 Task: In the  document Emotionalintelligence.docx Use the tool word Count 'and display word count while typing' Create the translated copy of the document in  'Arabic ' Change notification to  None
Action: Mouse moved to (337, 455)
Screenshot: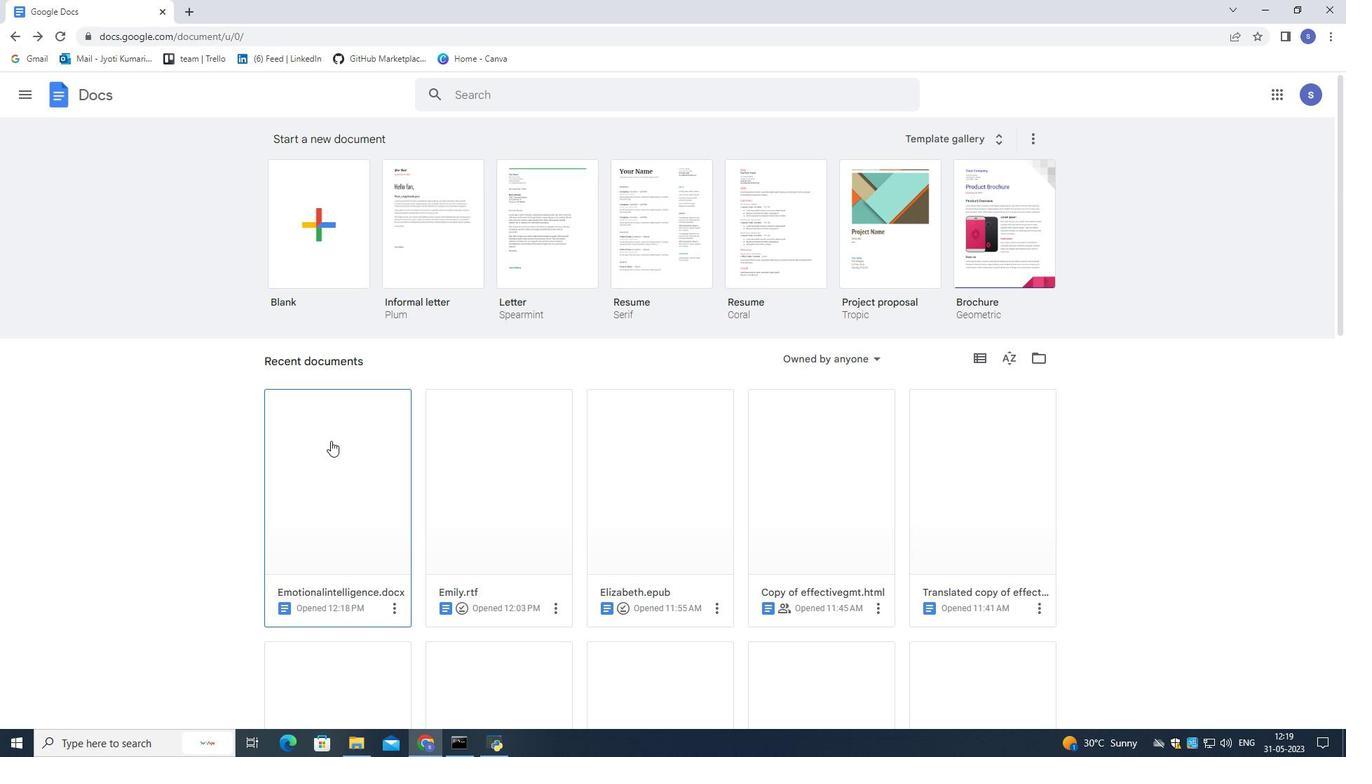 
Action: Mouse pressed left at (337, 455)
Screenshot: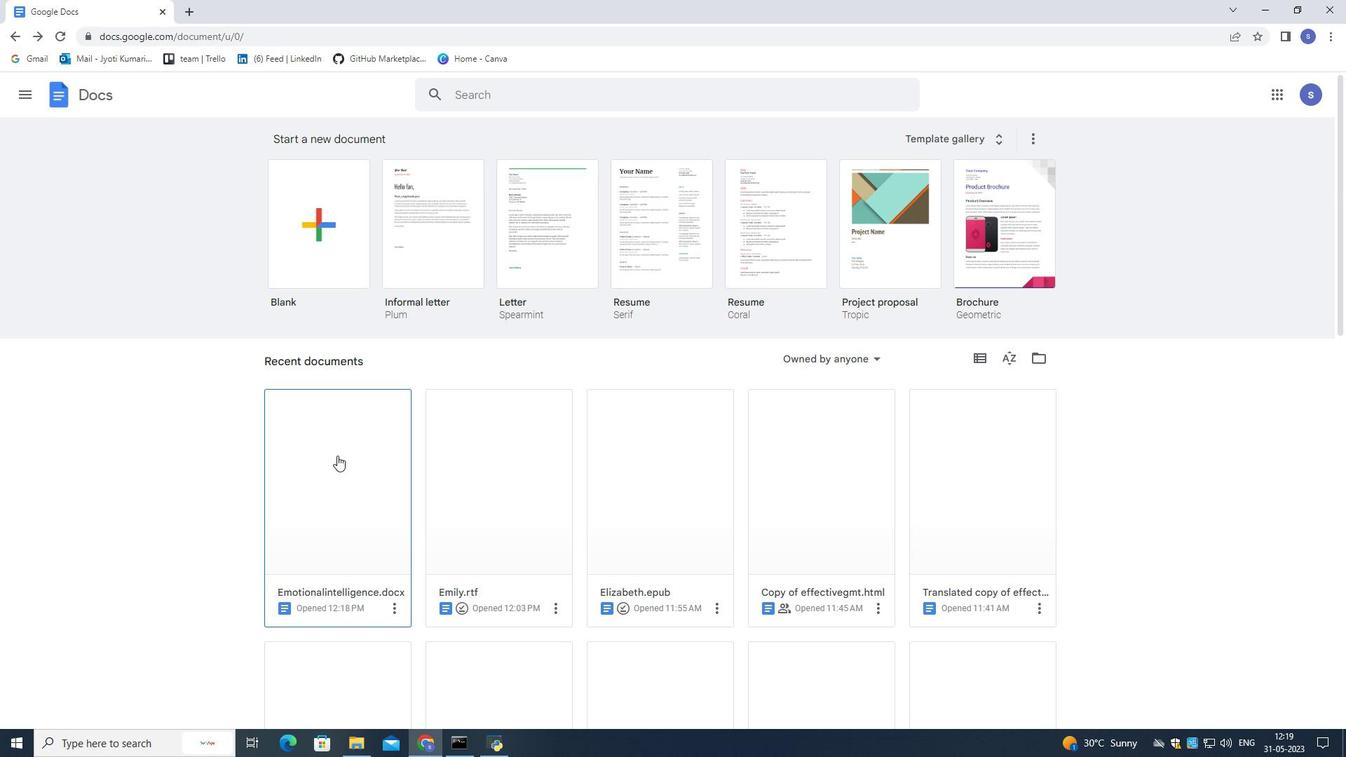 
Action: Mouse moved to (216, 99)
Screenshot: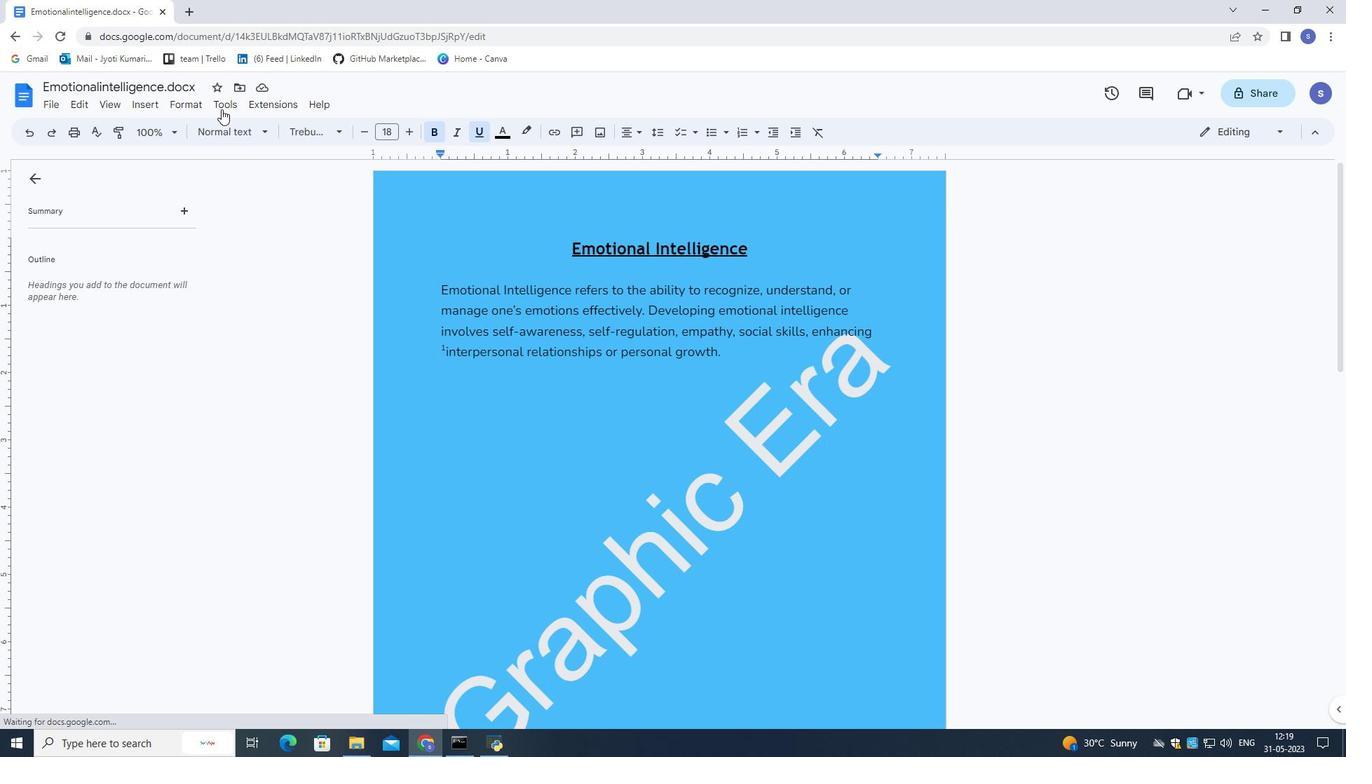 
Action: Mouse pressed left at (216, 99)
Screenshot: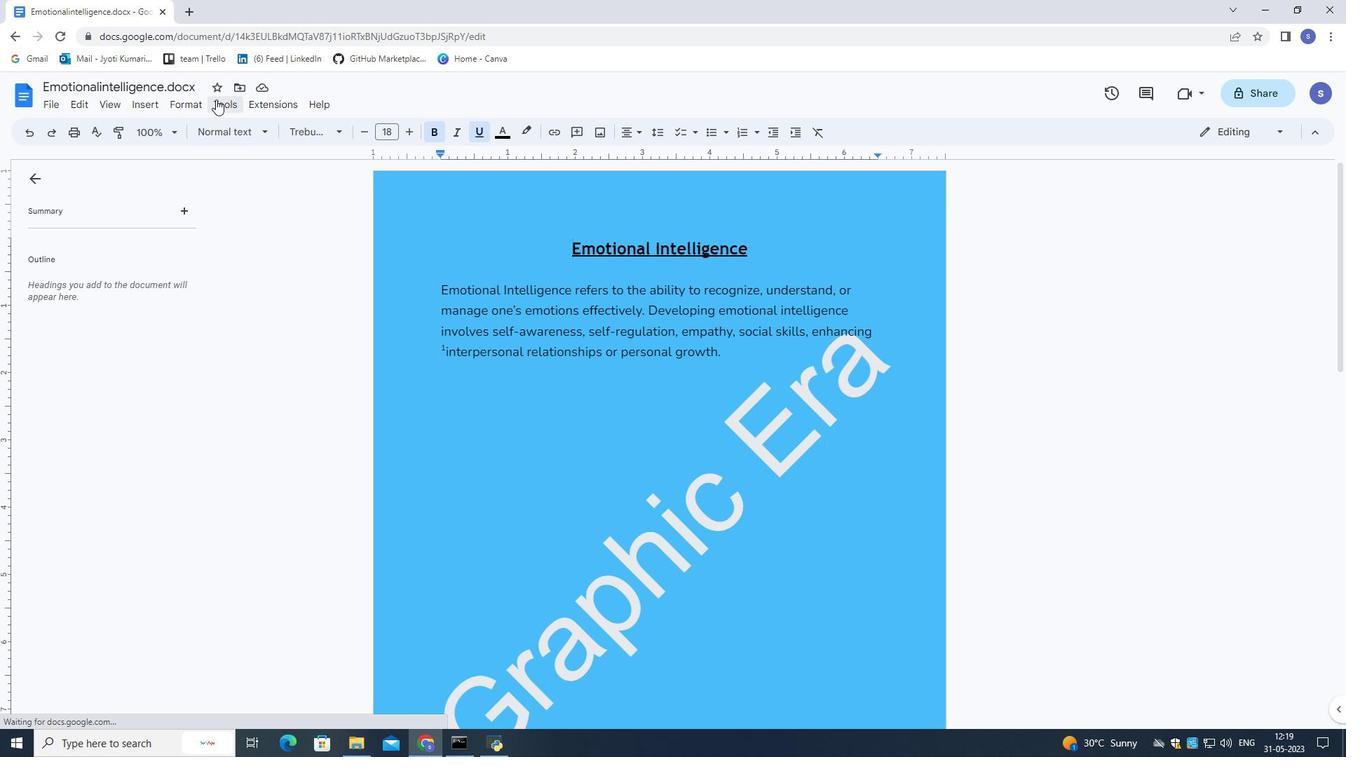
Action: Mouse moved to (270, 154)
Screenshot: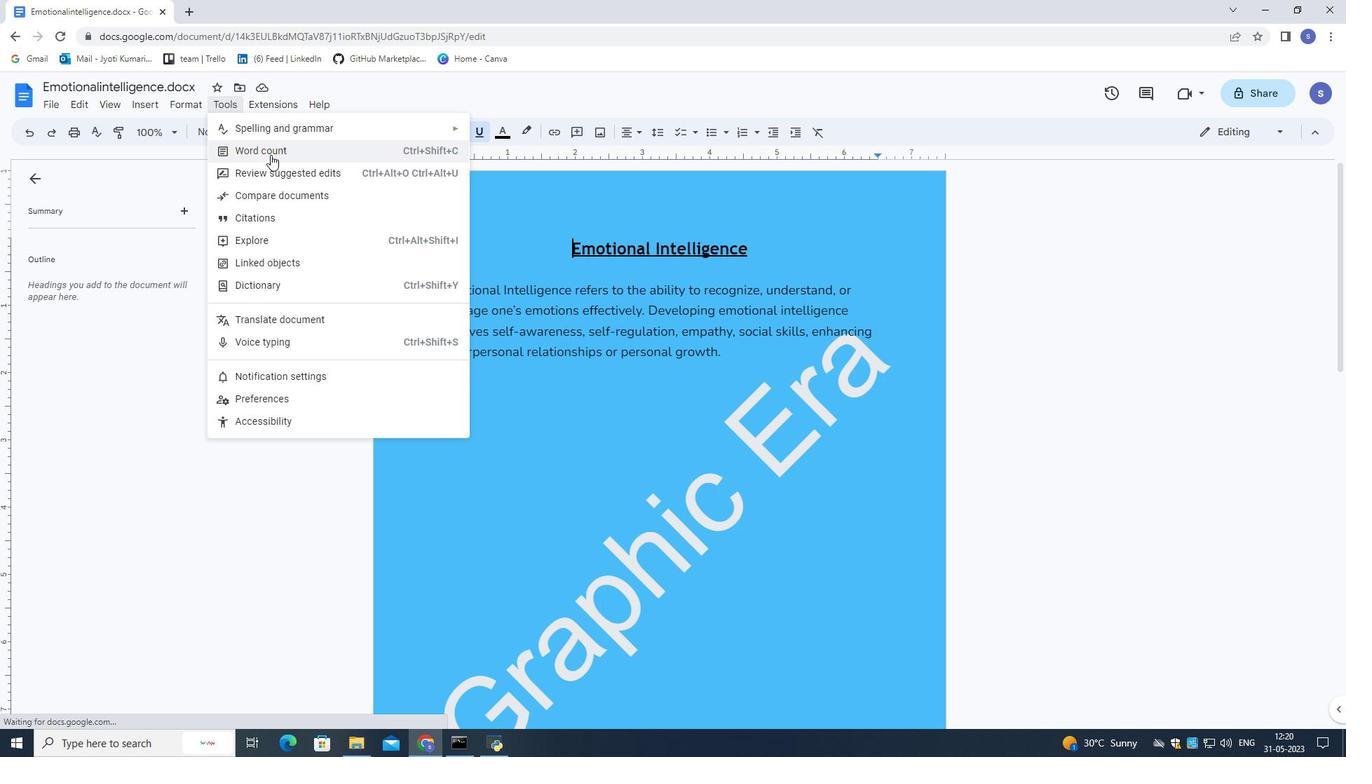 
Action: Mouse pressed left at (270, 154)
Screenshot: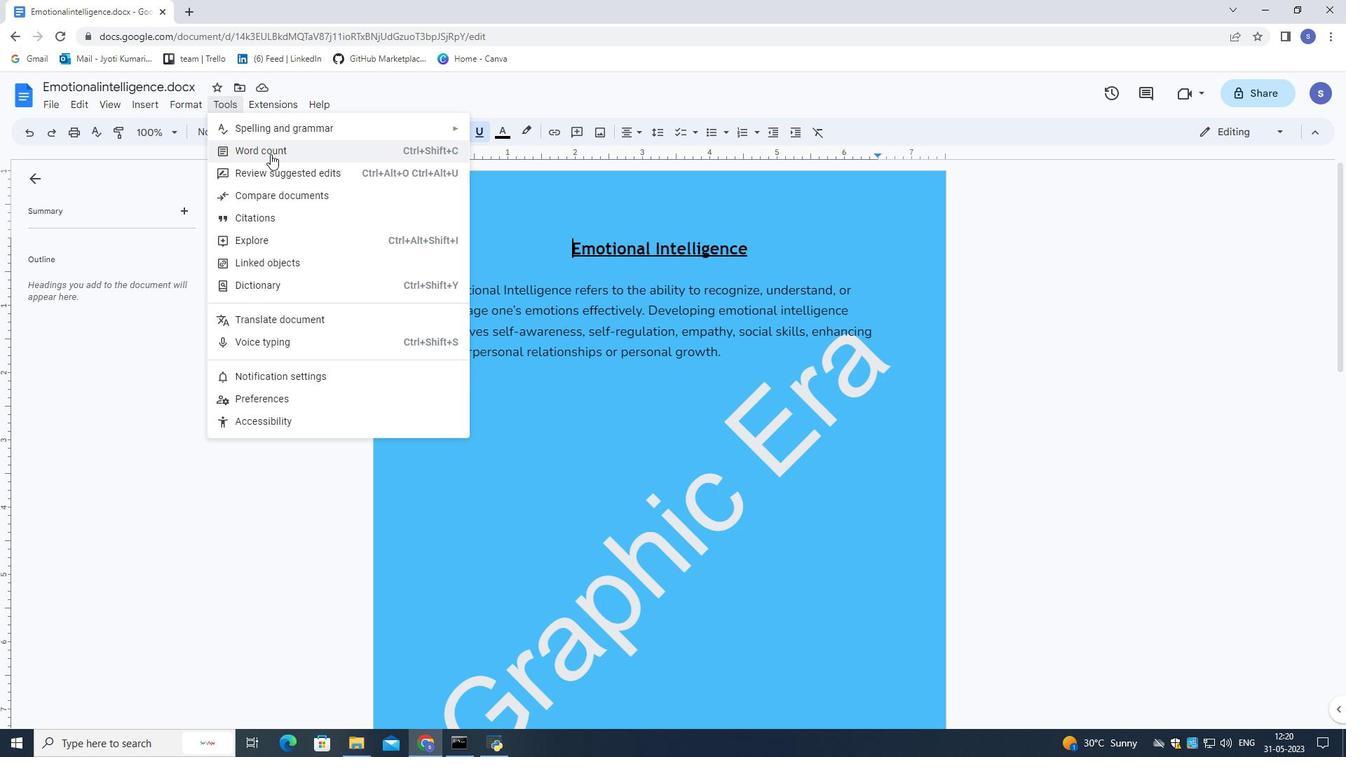 
Action: Mouse moved to (586, 462)
Screenshot: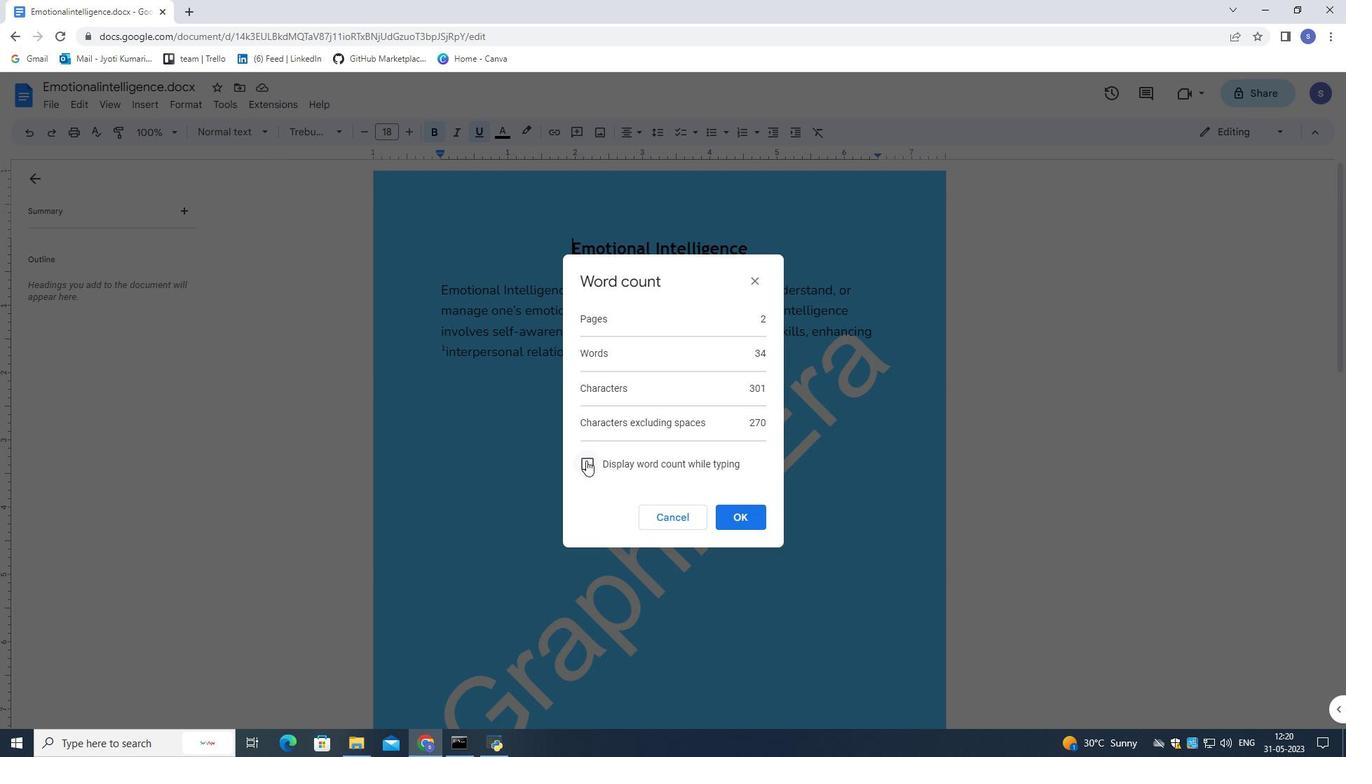 
Action: Mouse pressed left at (586, 462)
Screenshot: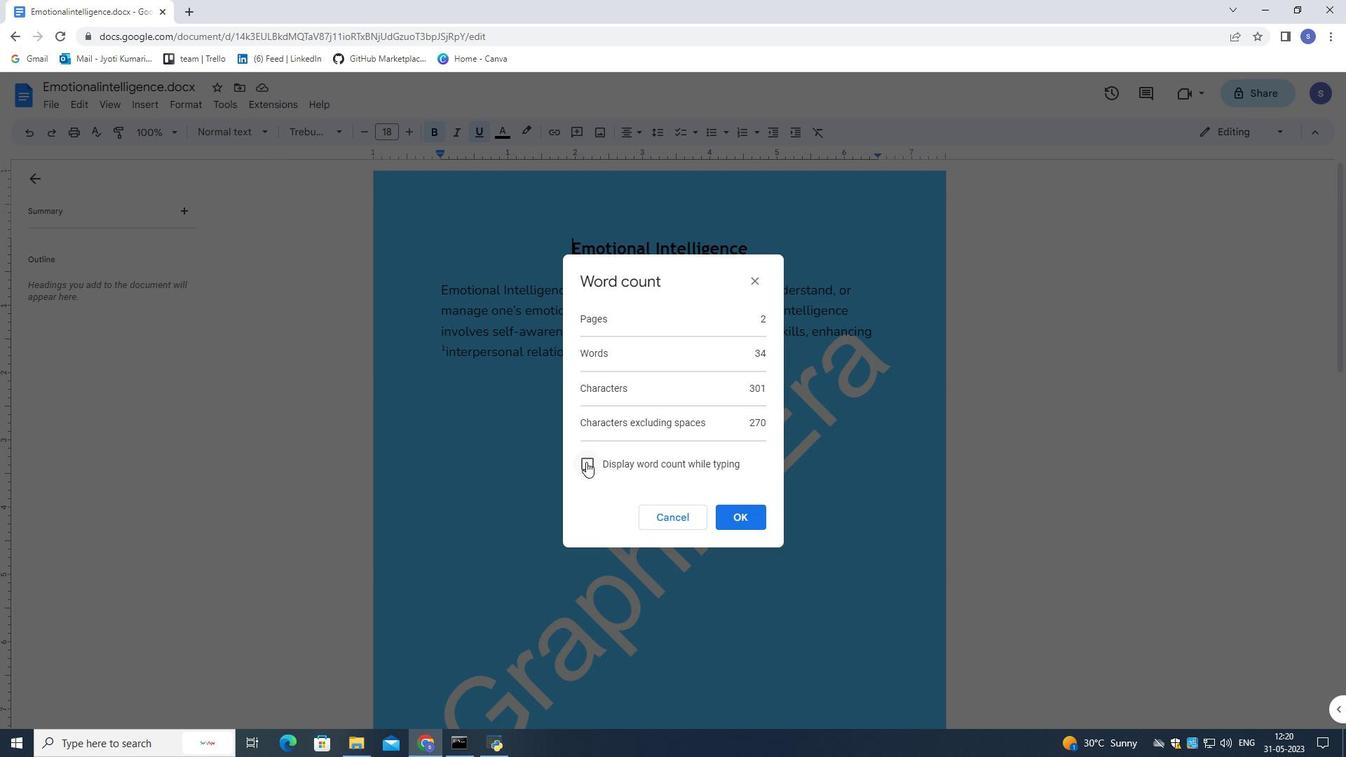 
Action: Mouse moved to (739, 526)
Screenshot: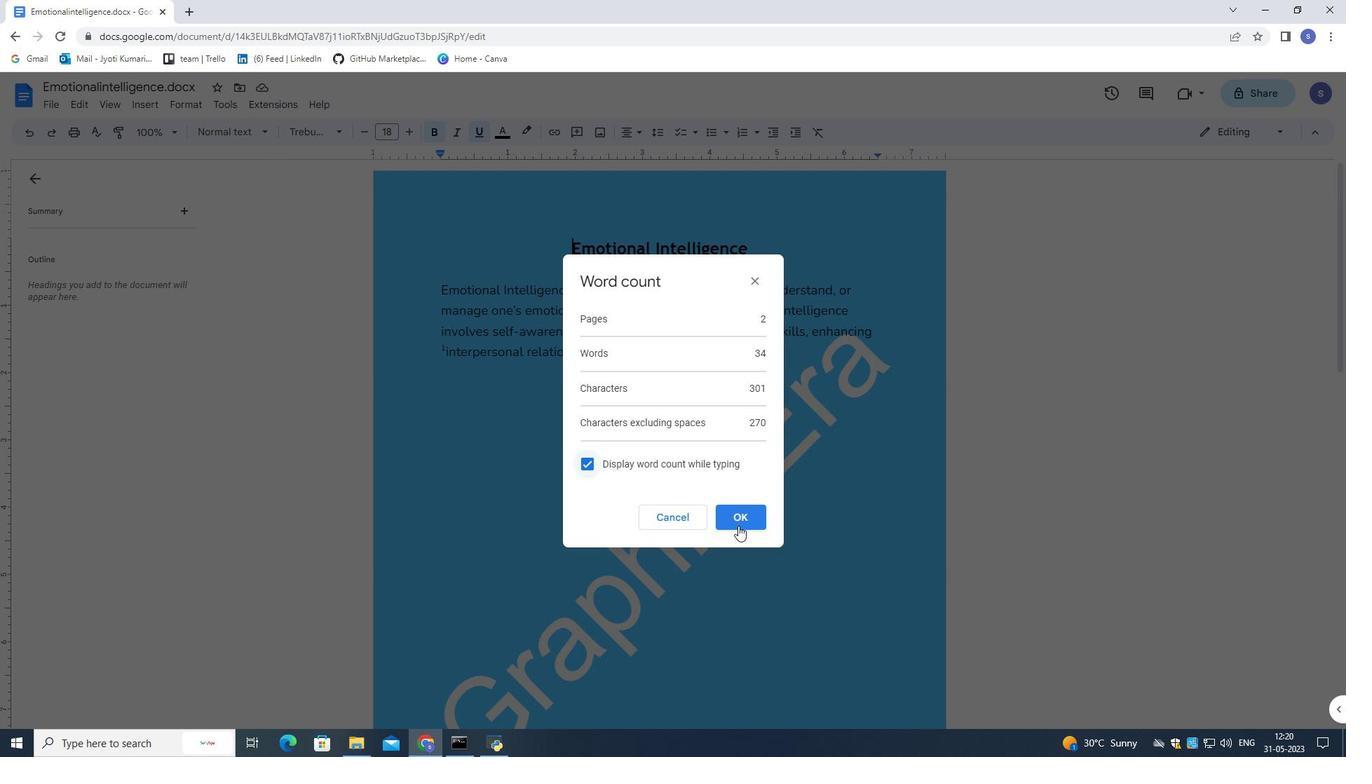 
Action: Mouse pressed left at (739, 526)
Screenshot: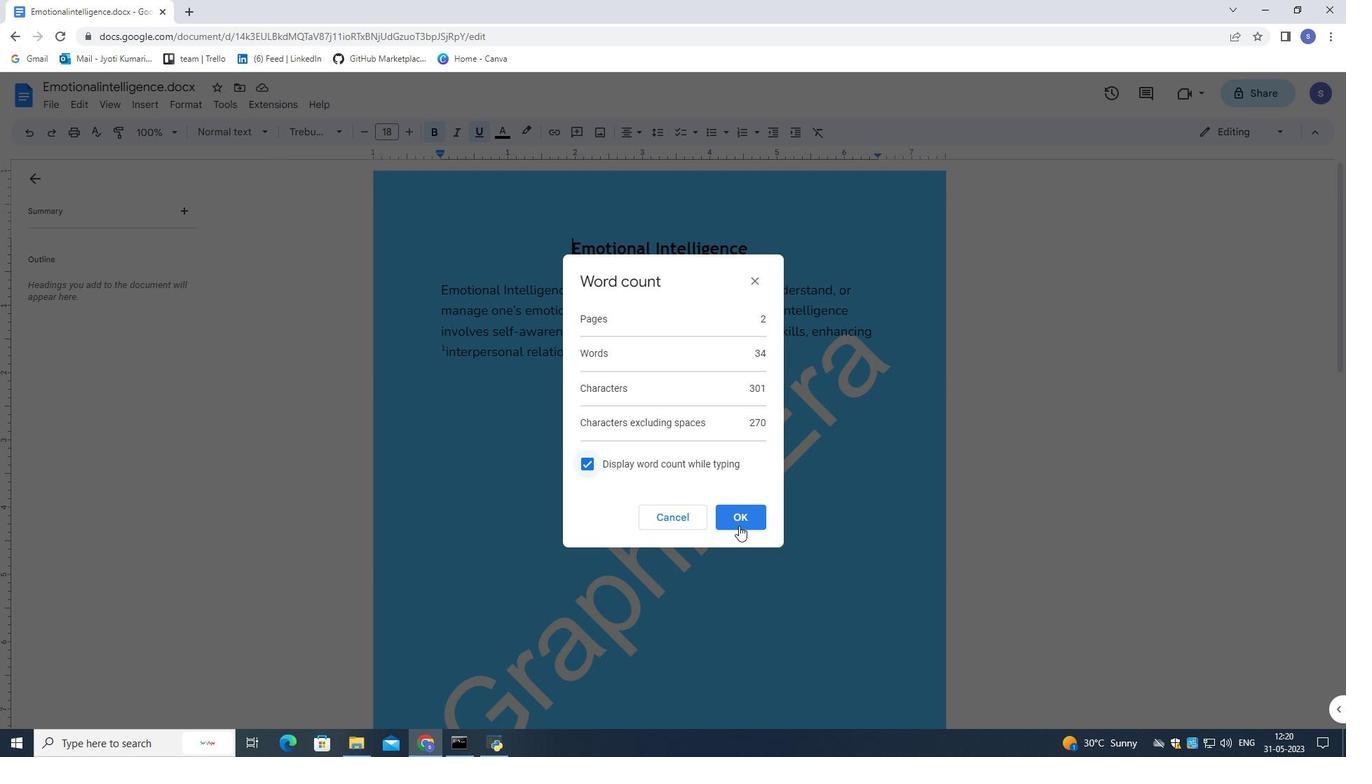 
Action: Mouse moved to (224, 98)
Screenshot: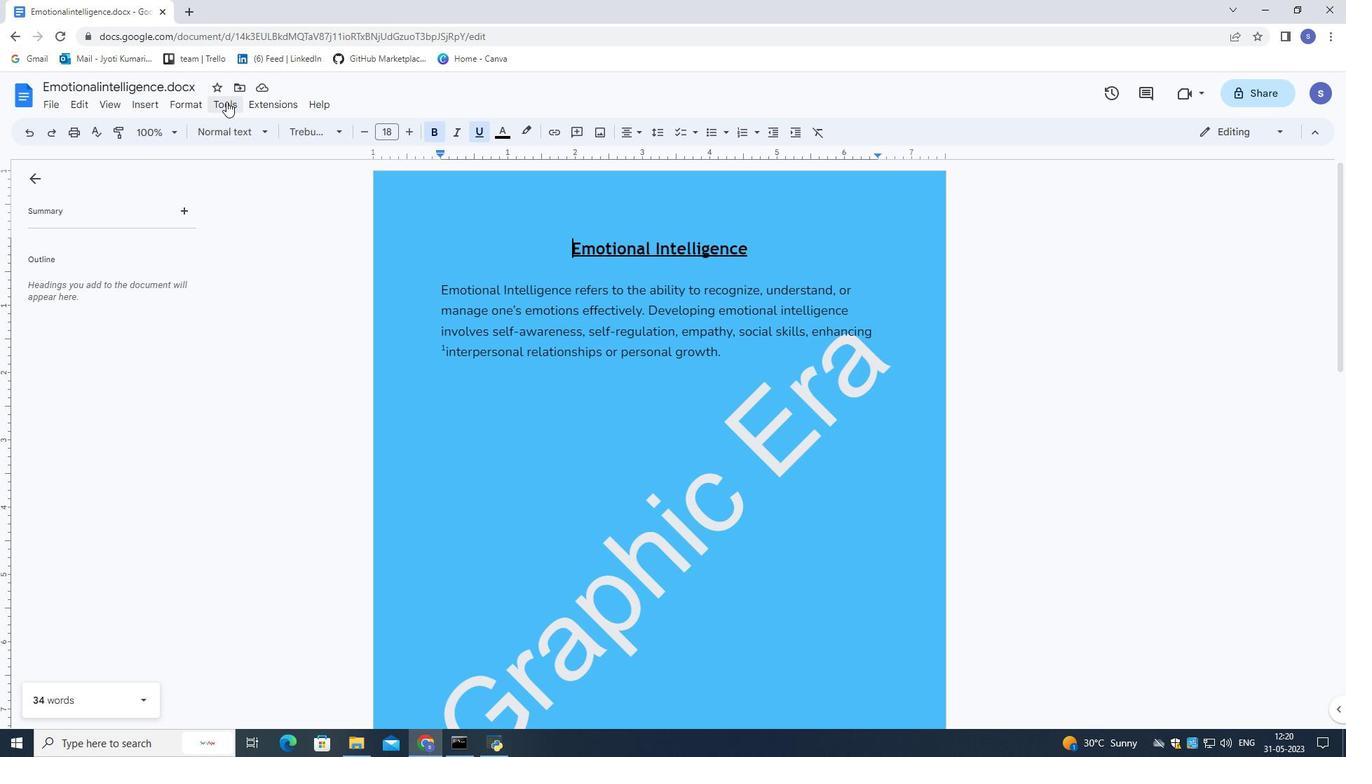 
Action: Mouse pressed left at (224, 98)
Screenshot: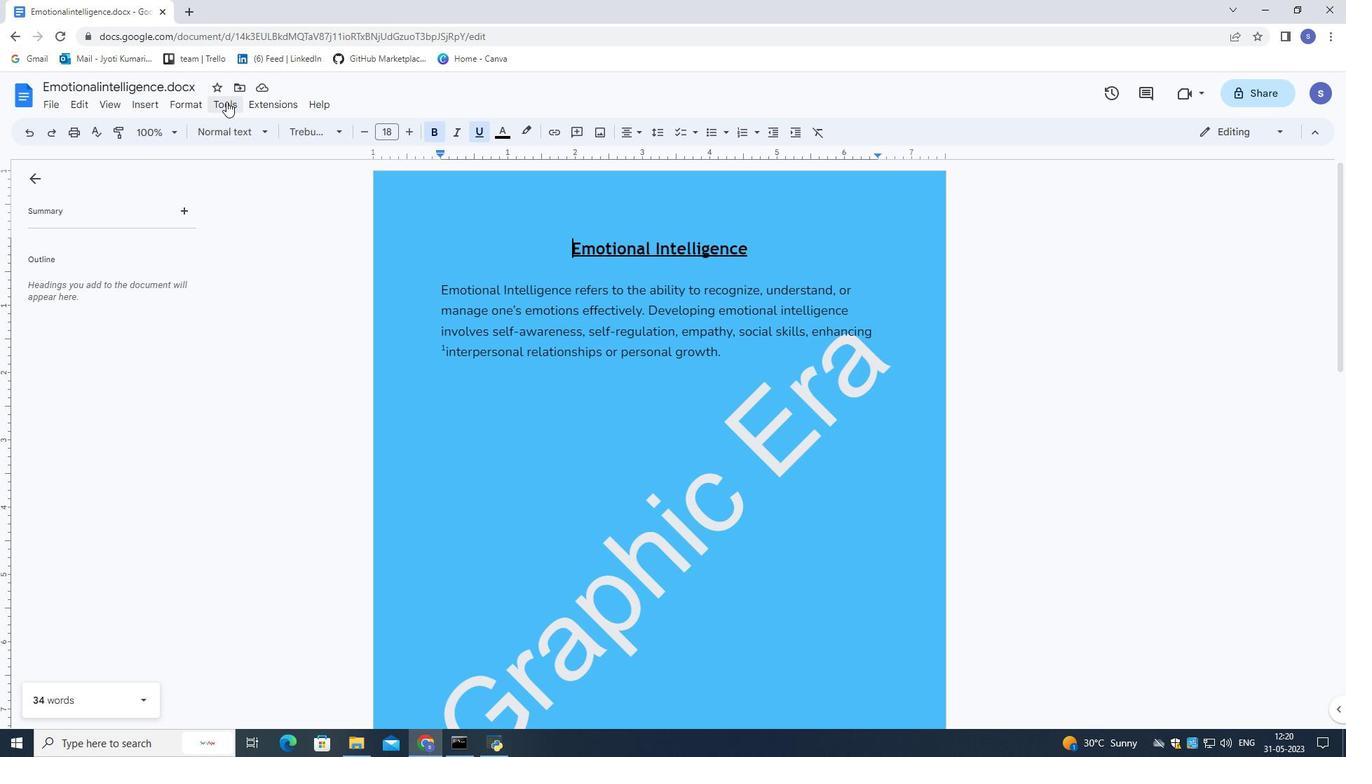 
Action: Mouse moved to (280, 314)
Screenshot: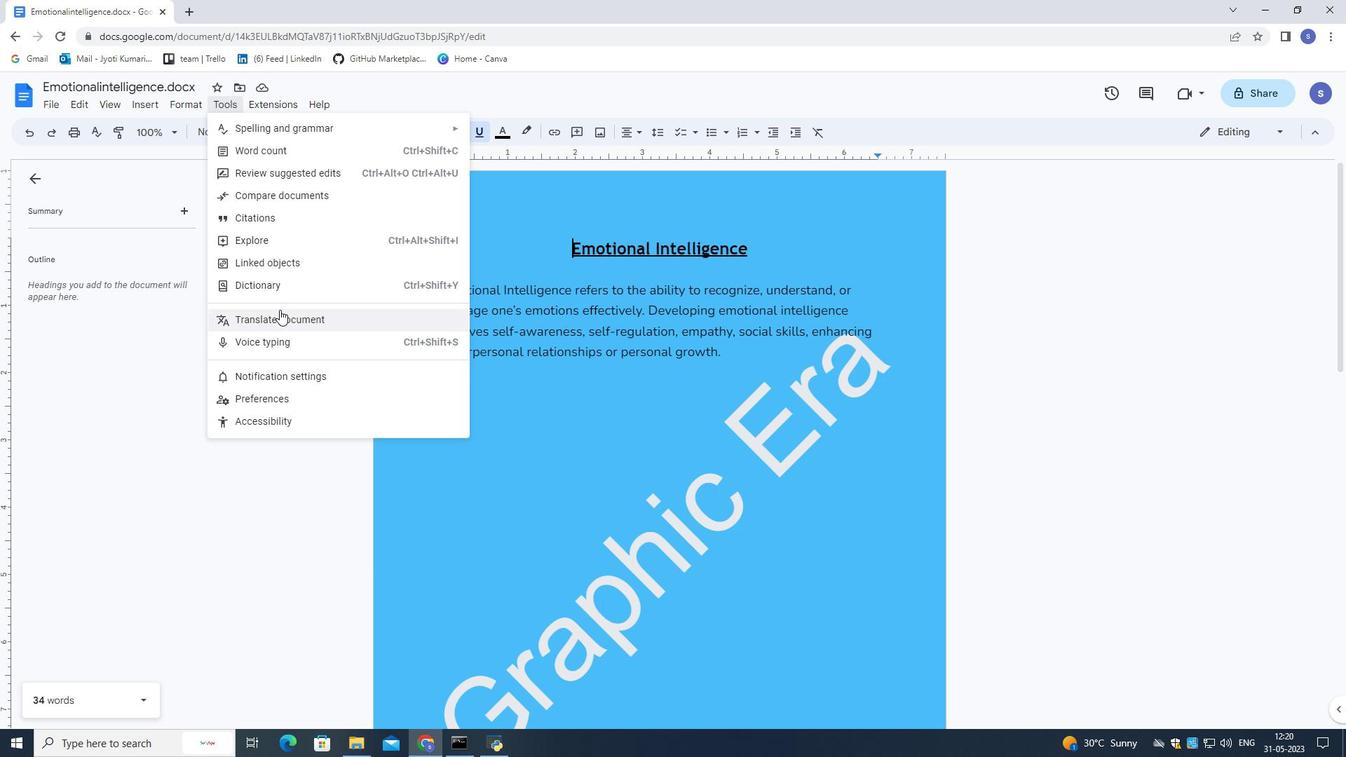 
Action: Mouse pressed left at (280, 314)
Screenshot: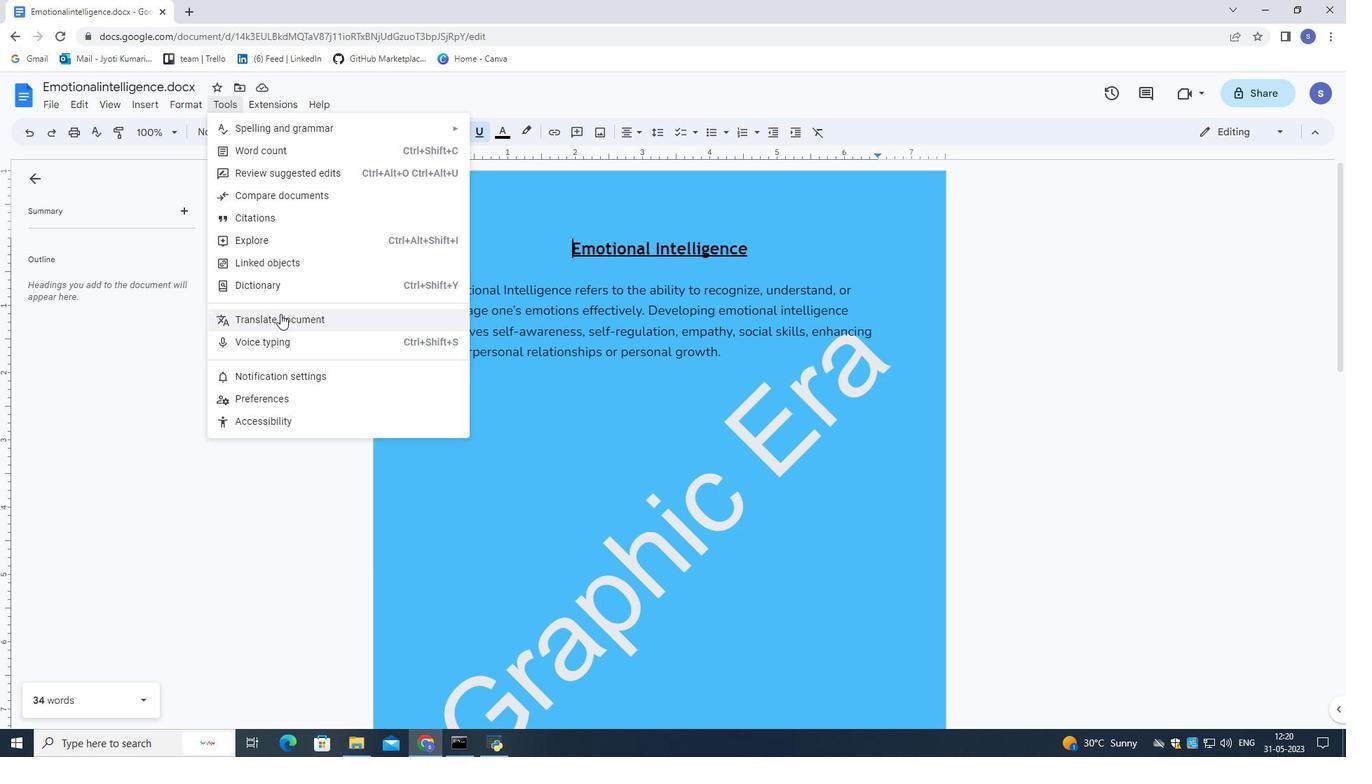 
Action: Mouse moved to (633, 432)
Screenshot: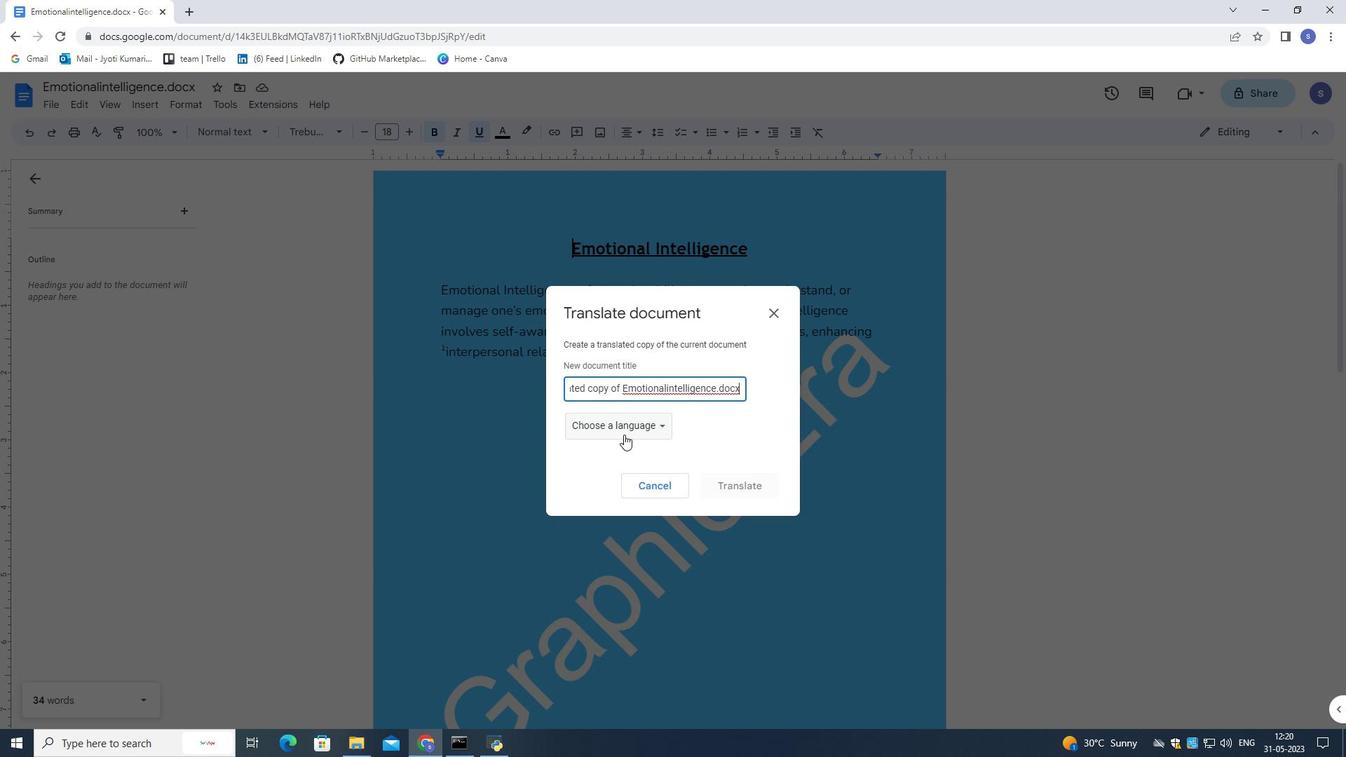 
Action: Mouse pressed left at (633, 432)
Screenshot: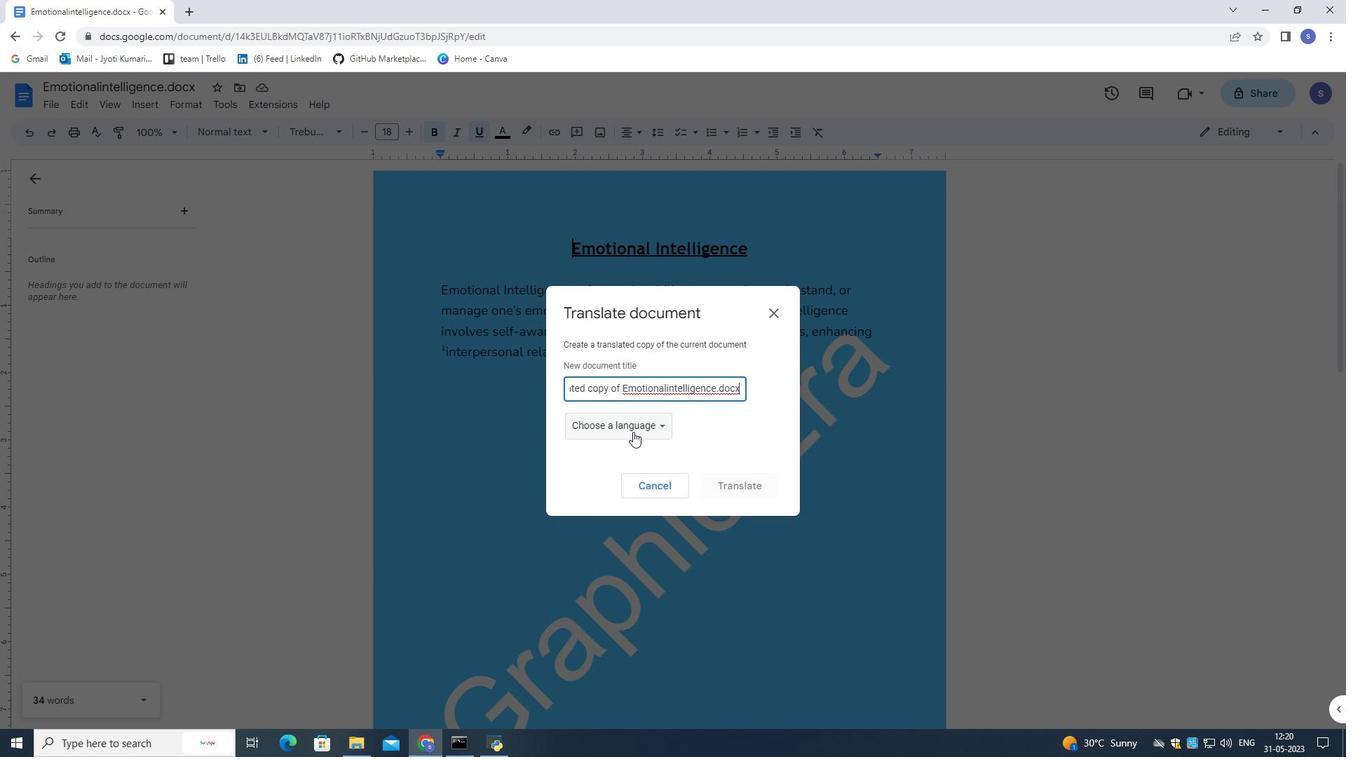 
Action: Mouse moved to (630, 485)
Screenshot: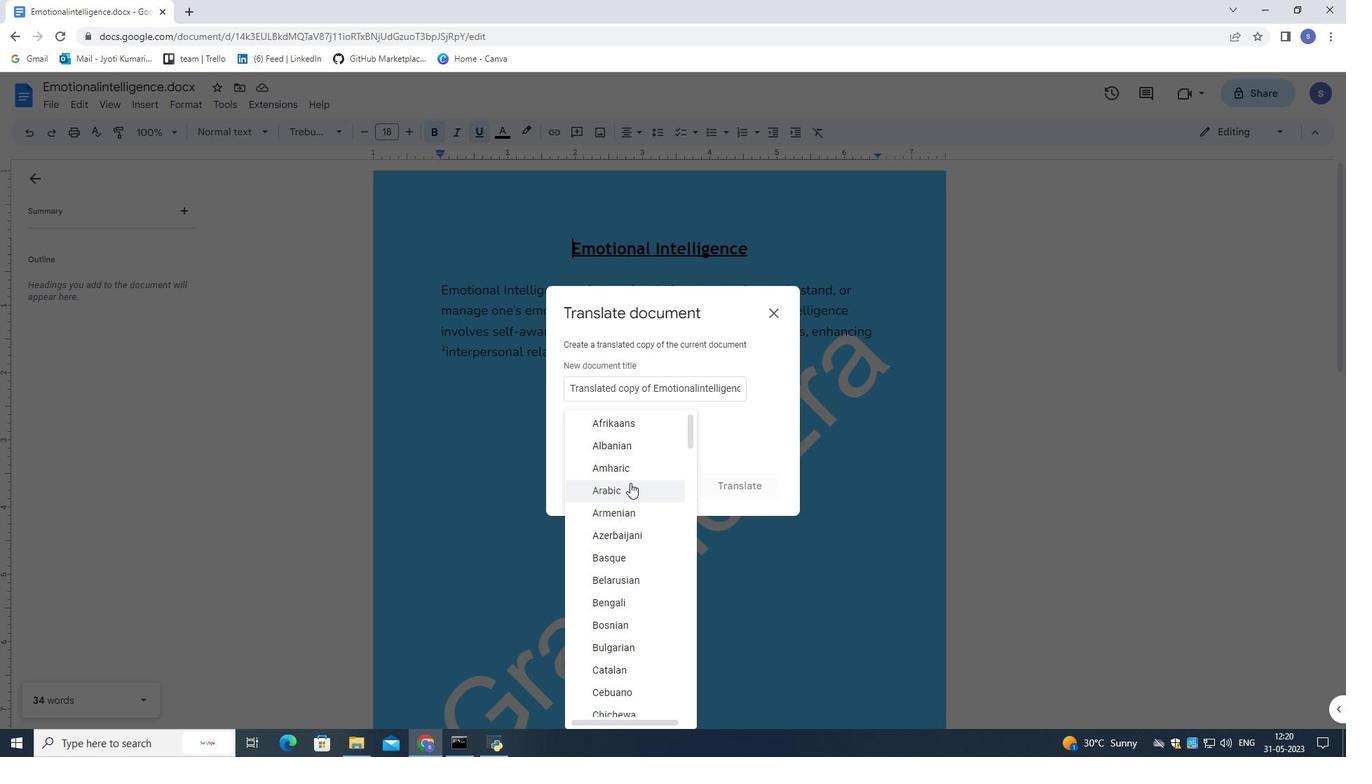 
Action: Mouse pressed left at (630, 485)
Screenshot: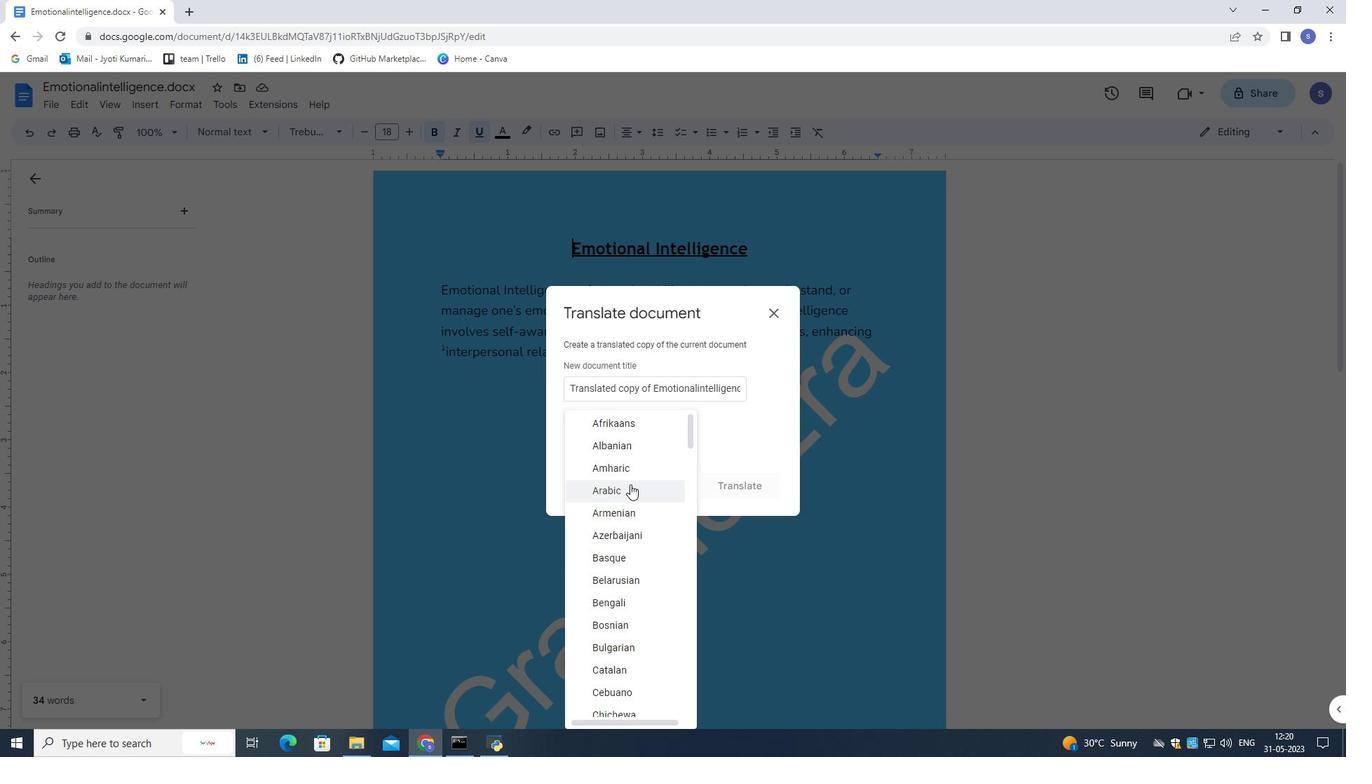 
Action: Mouse moved to (718, 479)
Screenshot: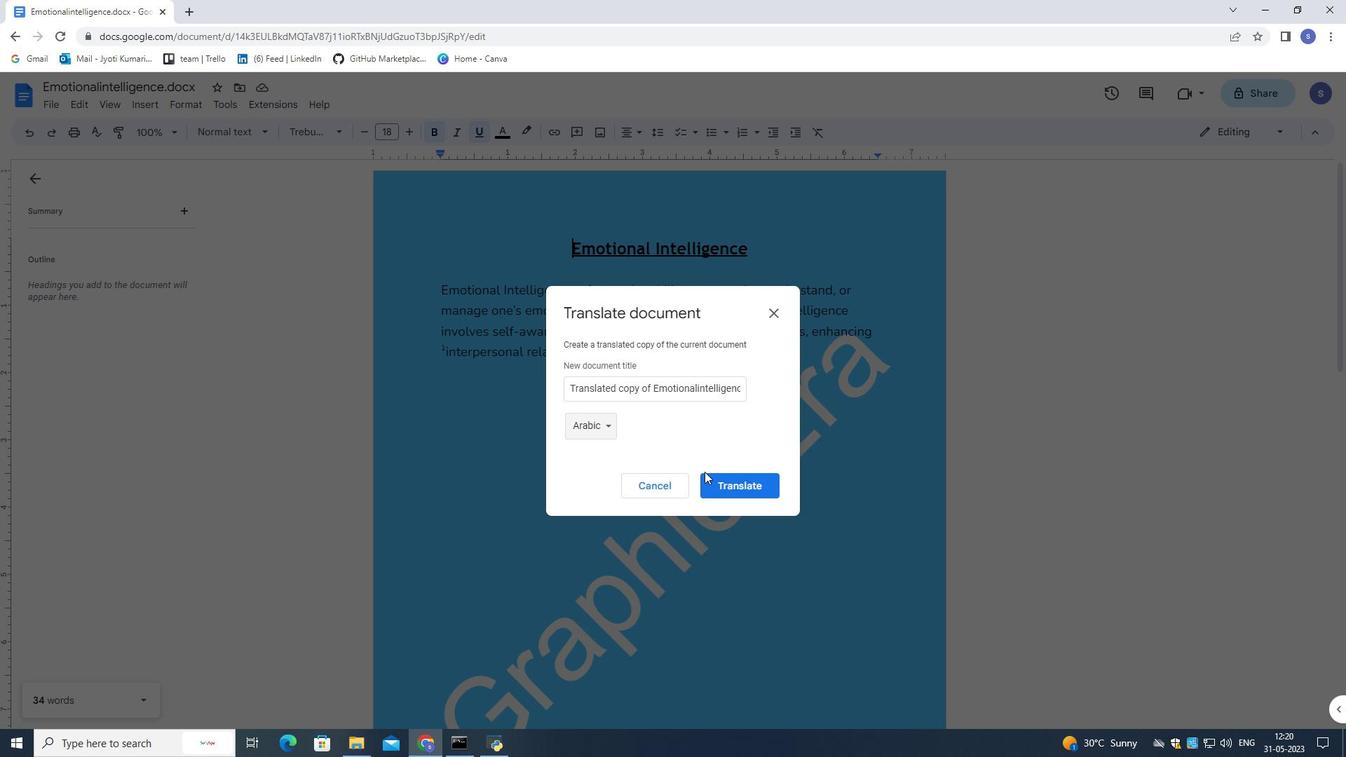 
Action: Mouse pressed left at (718, 479)
Screenshot: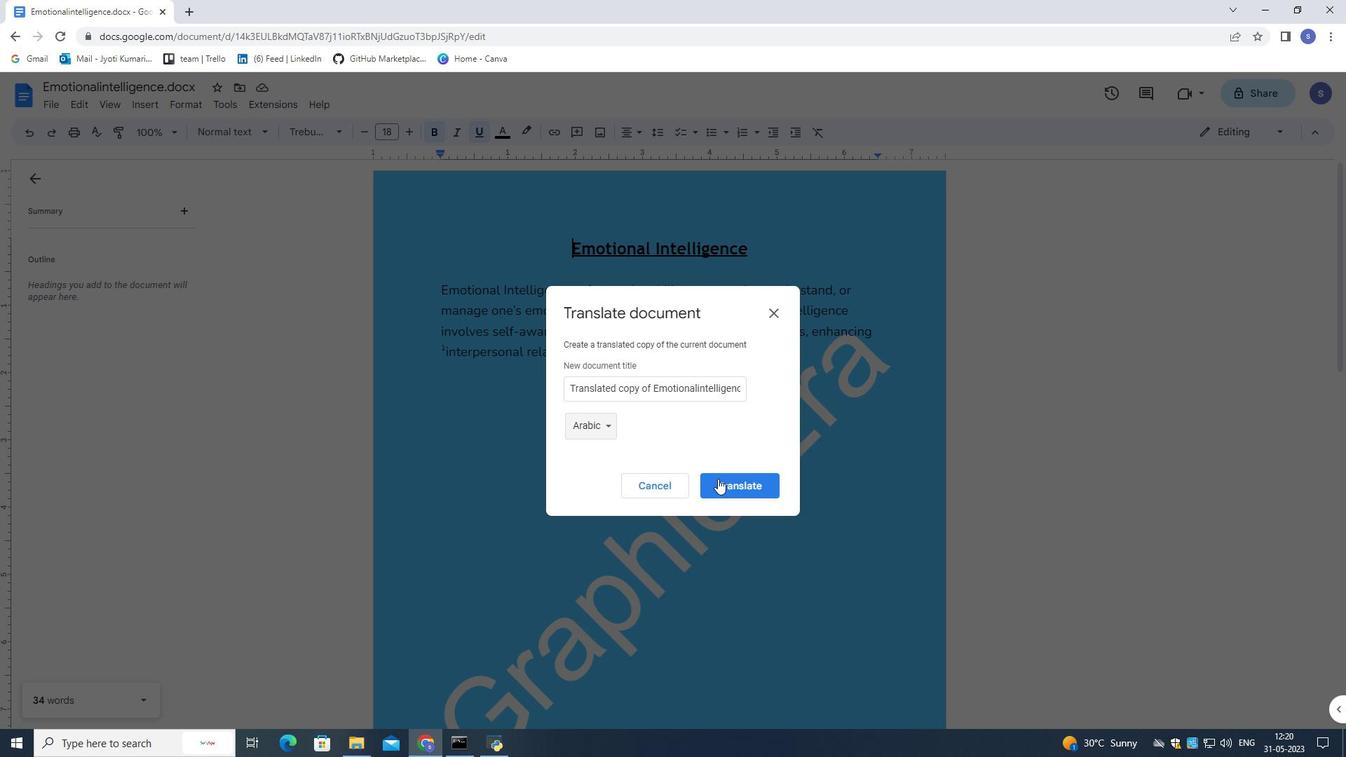 
Action: Mouse moved to (248, 102)
Screenshot: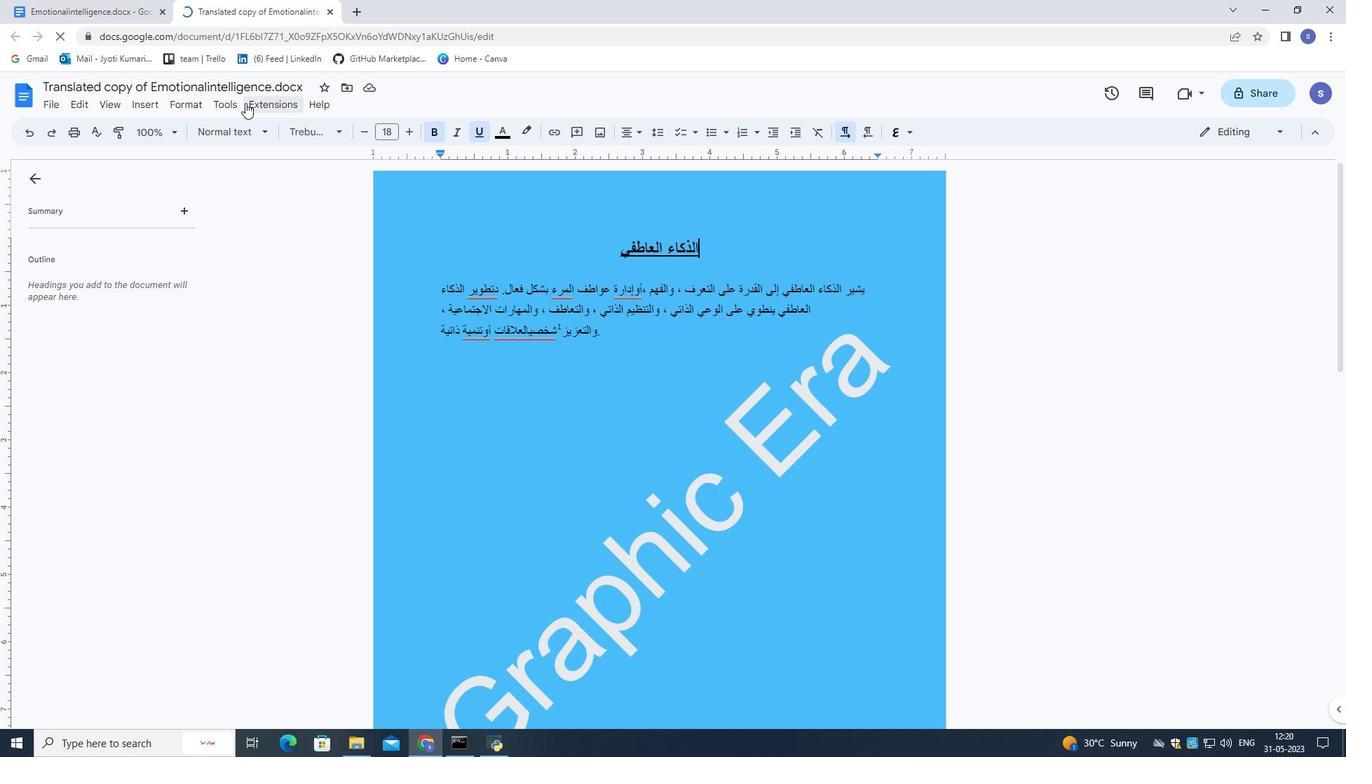 
Action: Mouse pressed left at (248, 102)
Screenshot: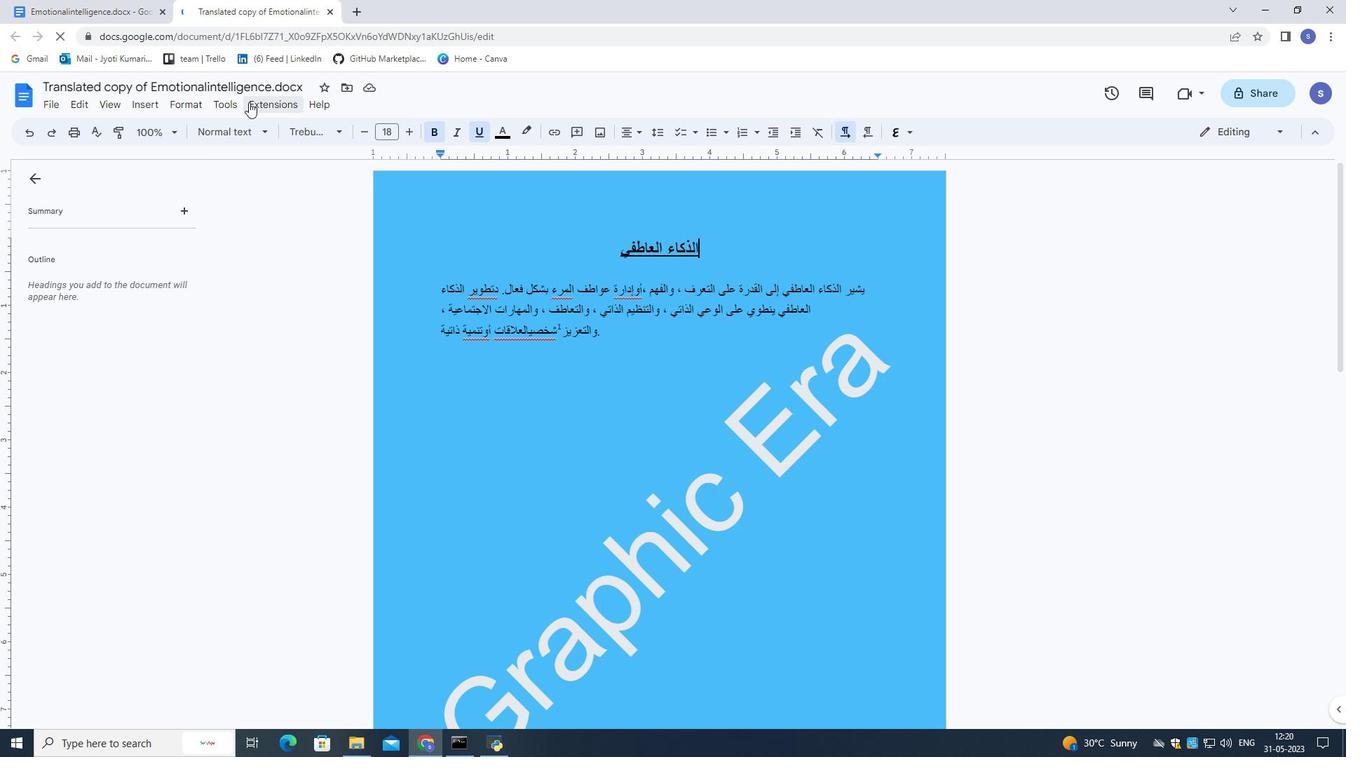 
Action: Mouse moved to (283, 387)
Screenshot: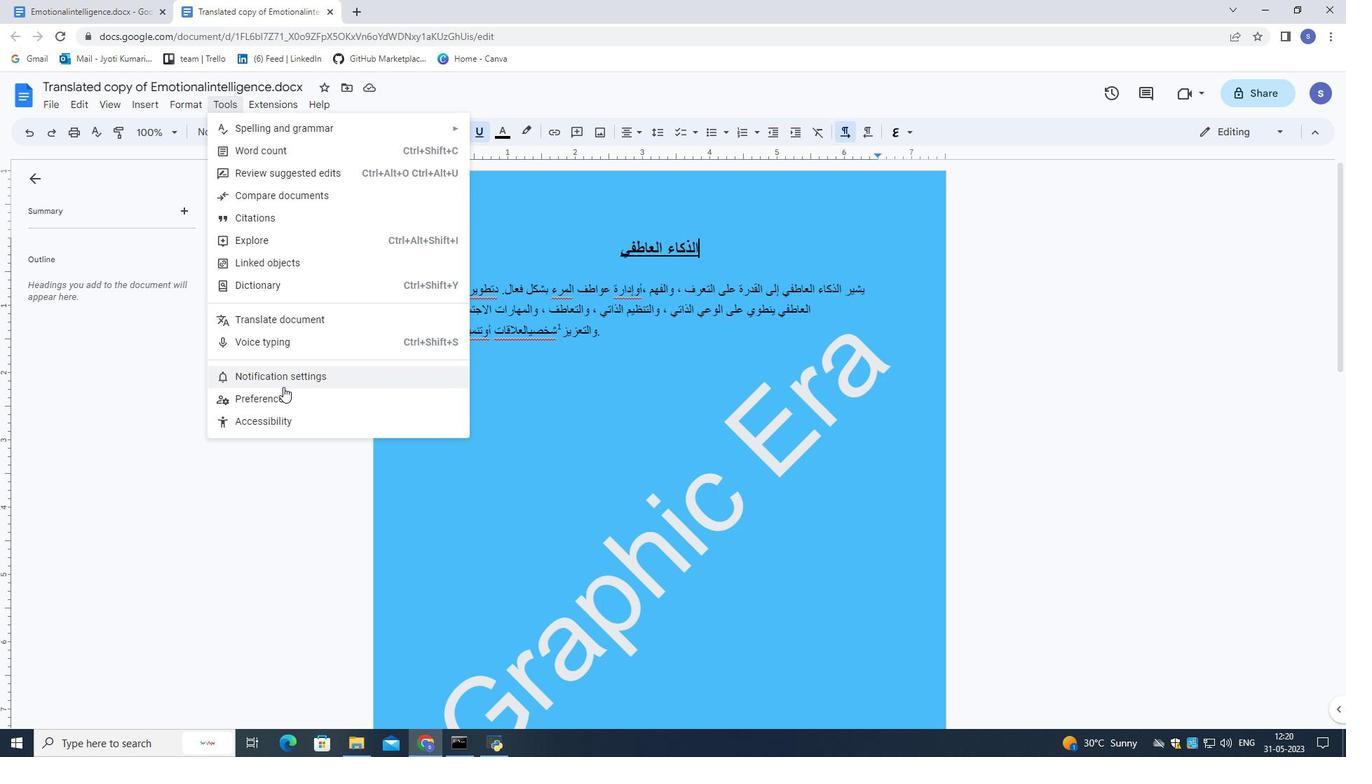 
Action: Mouse pressed left at (283, 387)
Screenshot: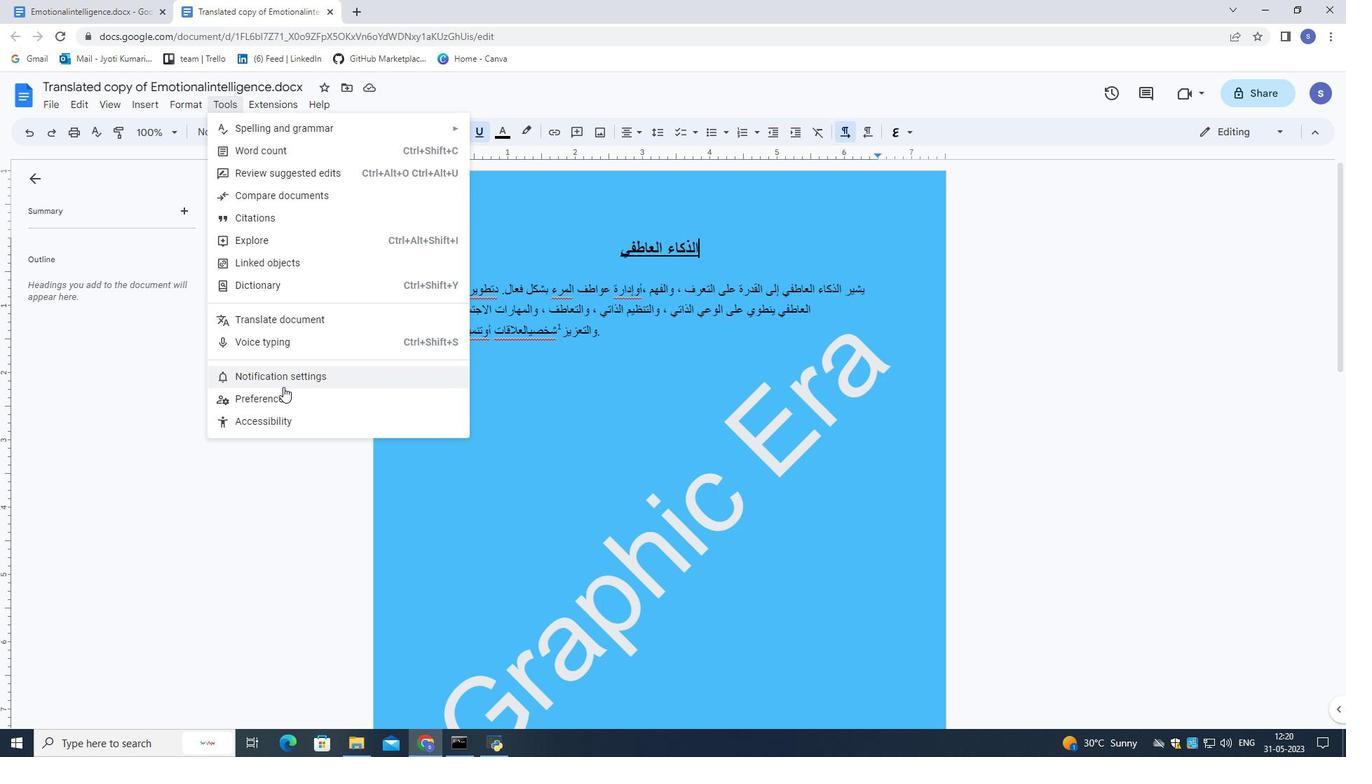 
Action: Mouse moved to (563, 378)
Screenshot: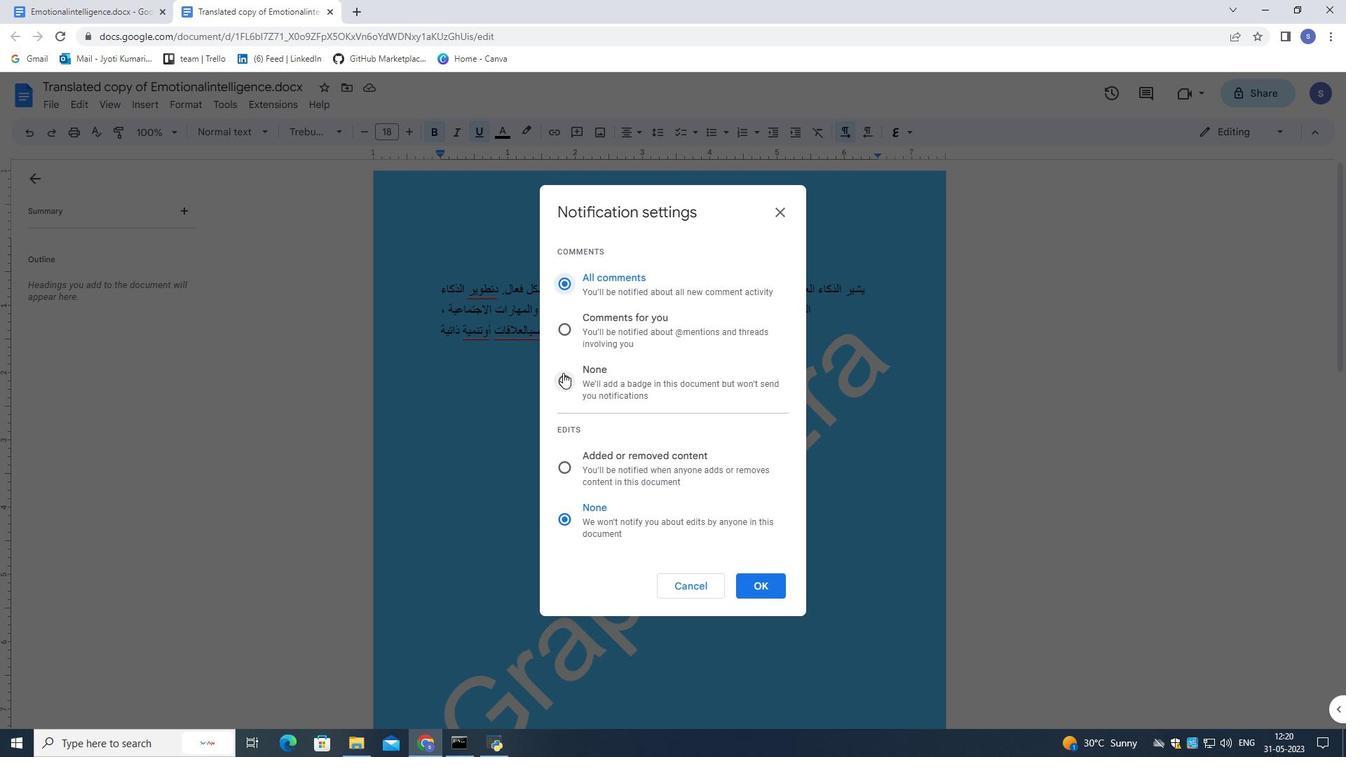 
Action: Mouse pressed left at (563, 378)
Screenshot: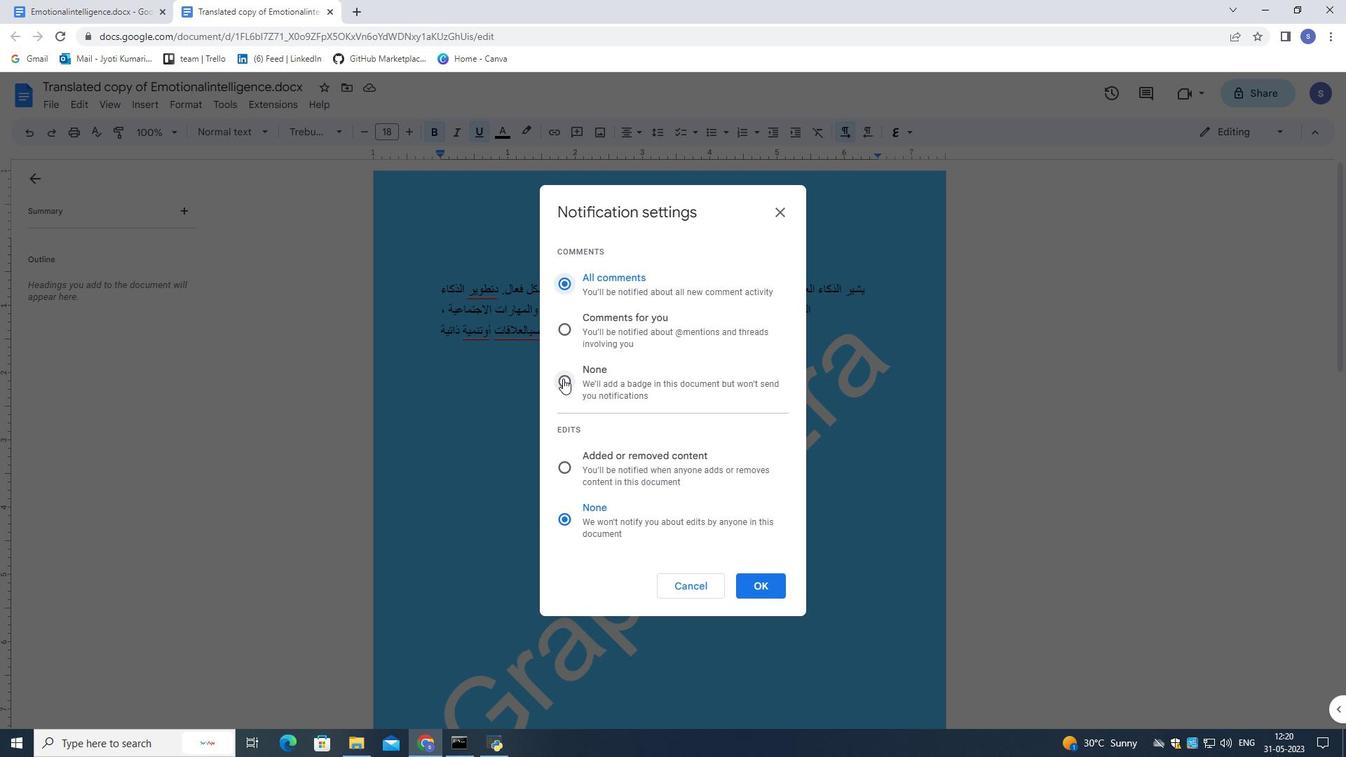 
Action: Mouse moved to (763, 577)
Screenshot: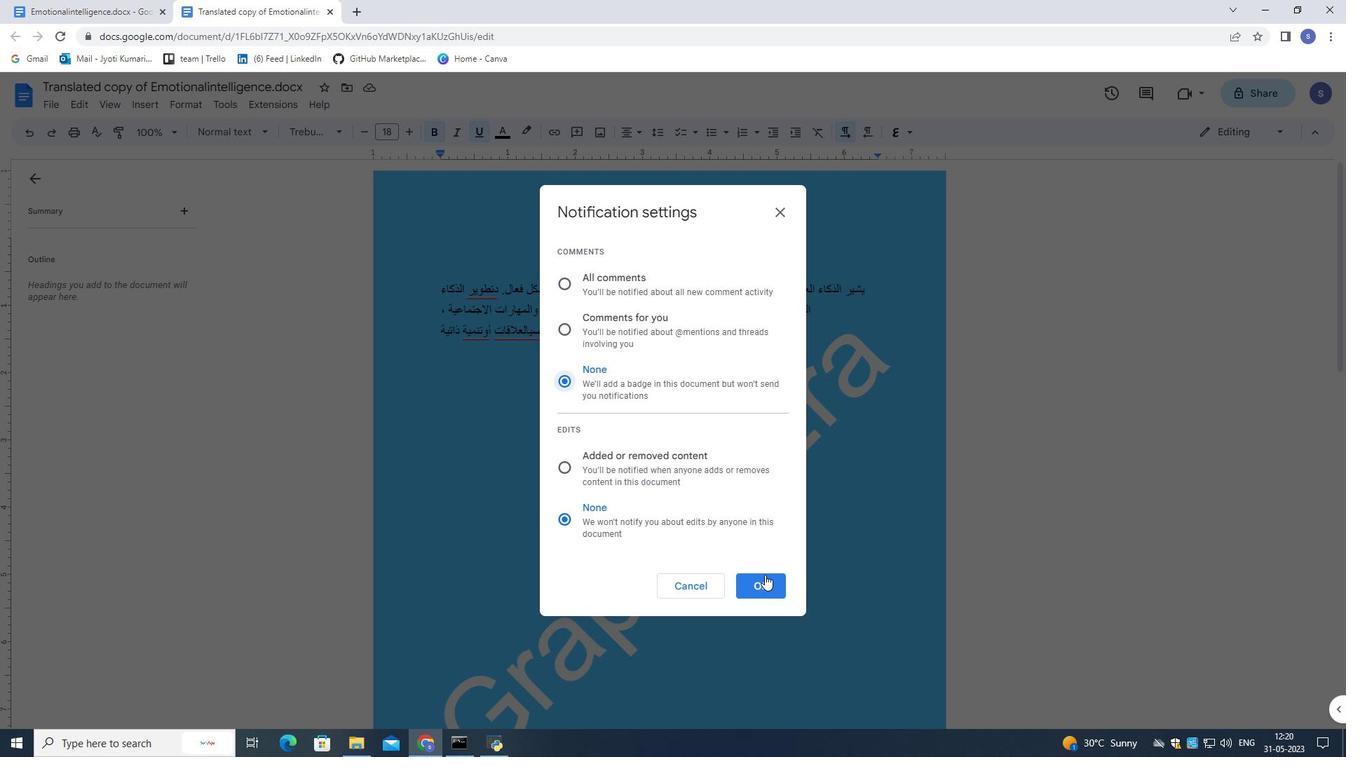 
Action: Mouse pressed left at (763, 577)
Screenshot: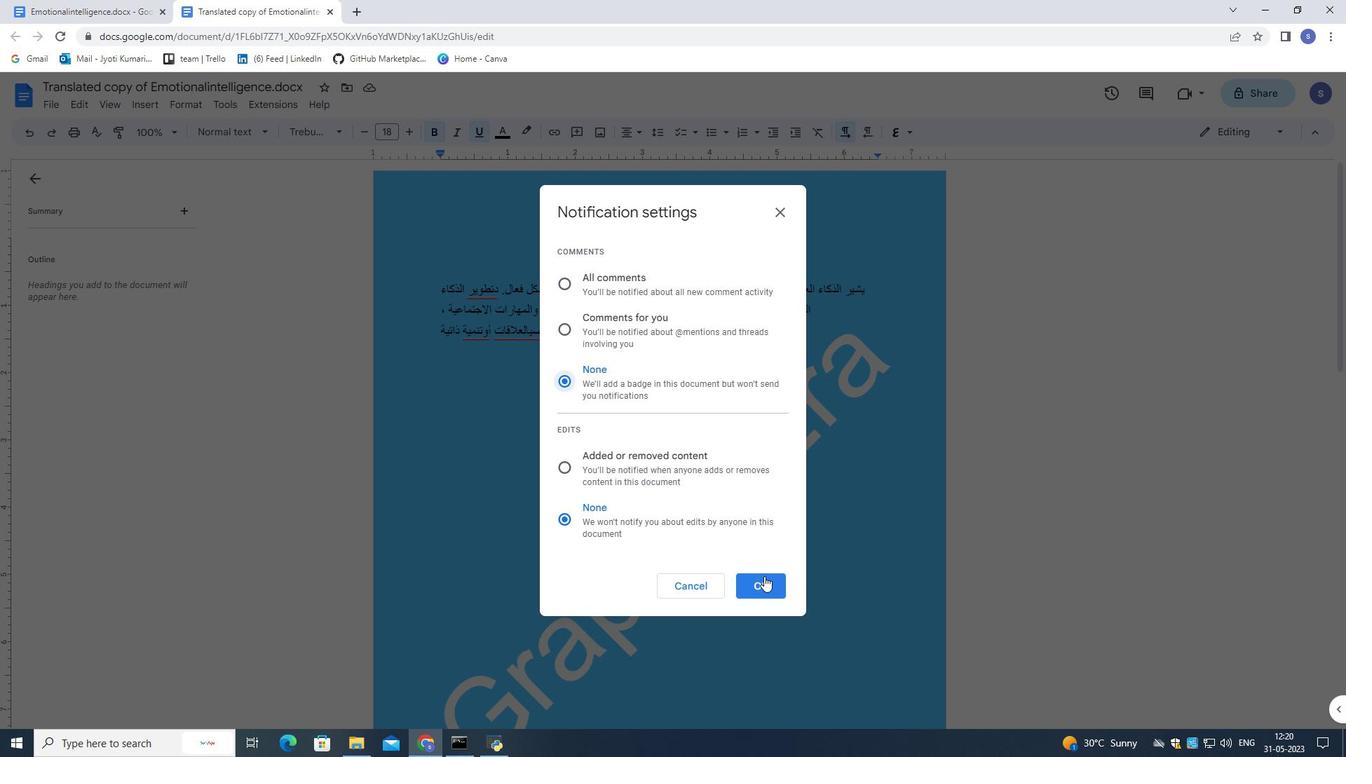 
Action: Mouse moved to (643, 455)
Screenshot: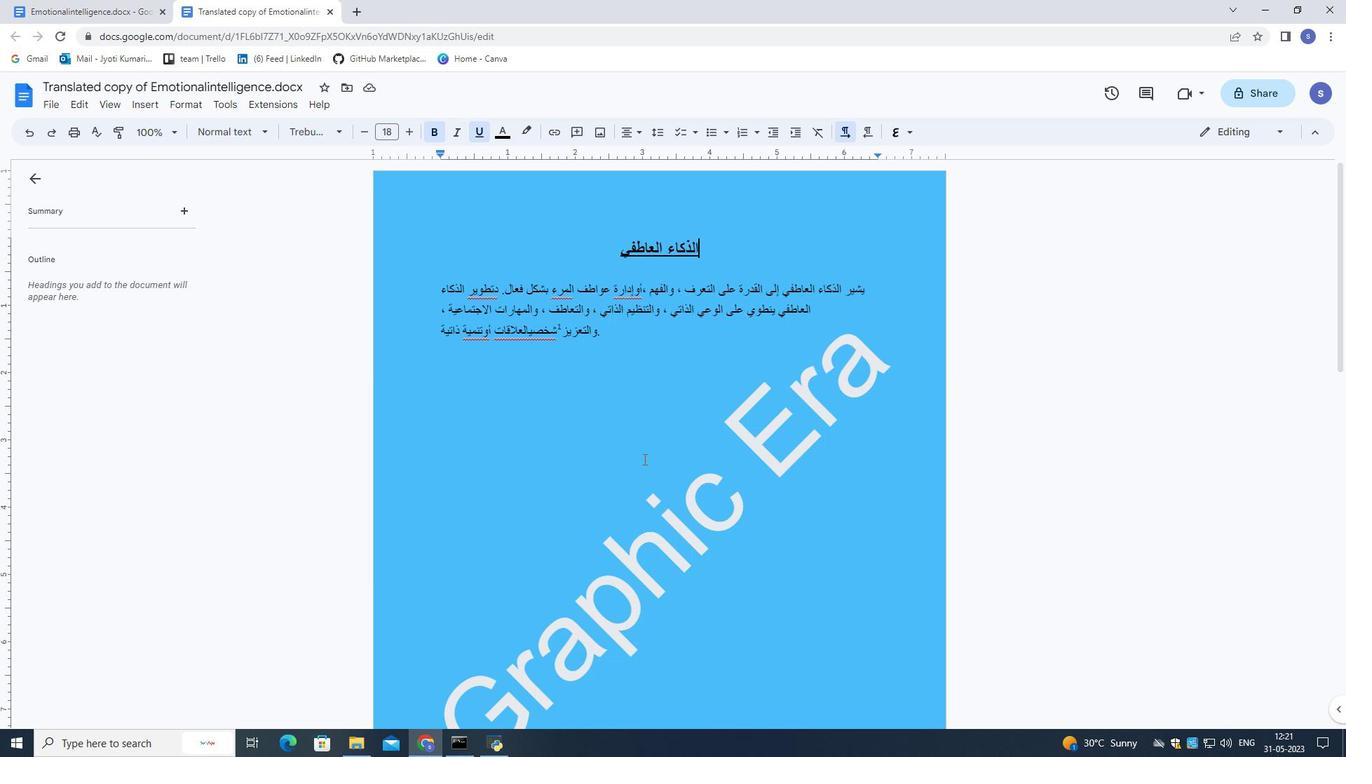 
